 Task: Set the application description to register a new OAuth application for the organization "ryshabh2k" to "Google".
Action: Mouse moved to (918, 87)
Screenshot: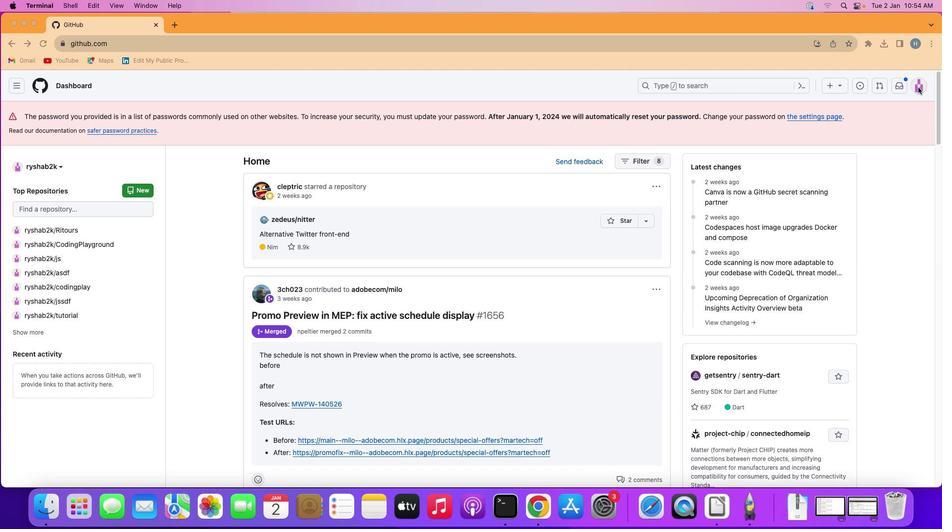 
Action: Mouse pressed left at (918, 87)
Screenshot: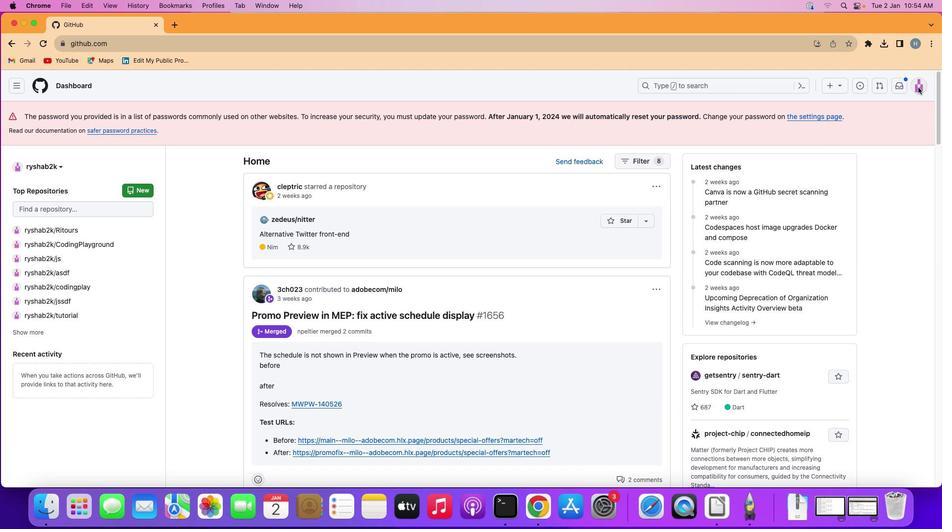 
Action: Mouse moved to (918, 84)
Screenshot: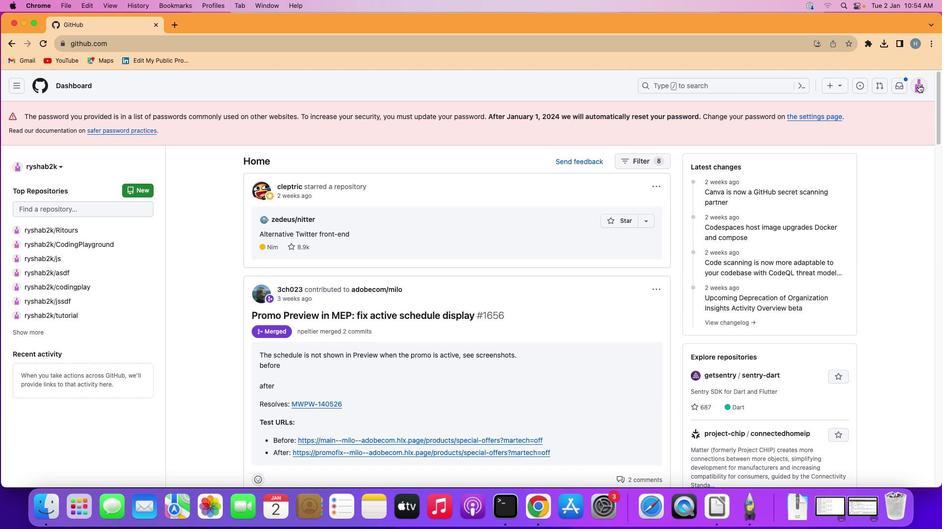 
Action: Mouse pressed left at (918, 84)
Screenshot: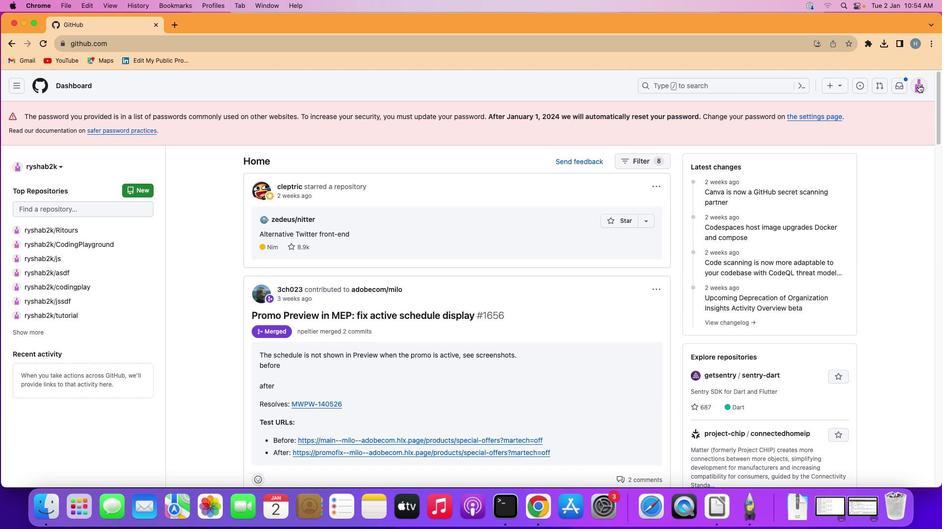 
Action: Mouse moved to (872, 206)
Screenshot: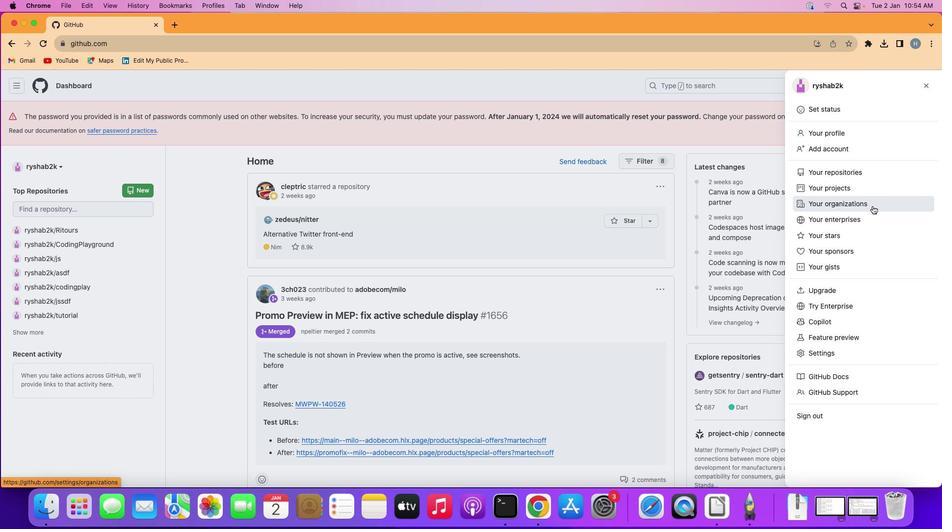 
Action: Mouse pressed left at (872, 206)
Screenshot: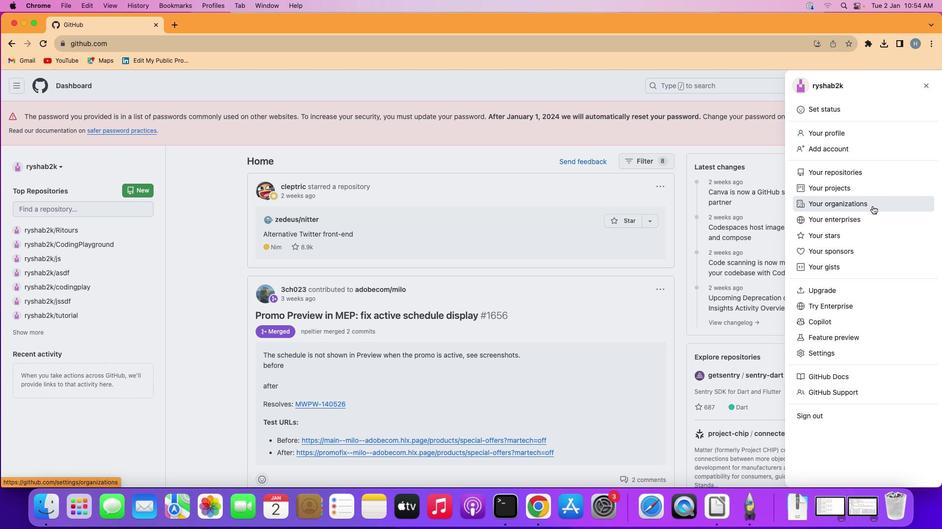 
Action: Mouse moved to (725, 233)
Screenshot: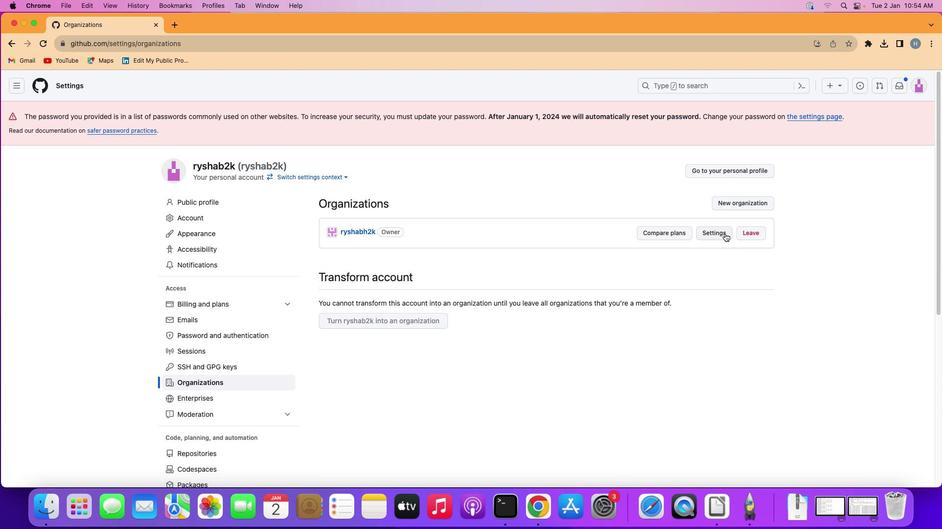 
Action: Mouse pressed left at (725, 233)
Screenshot: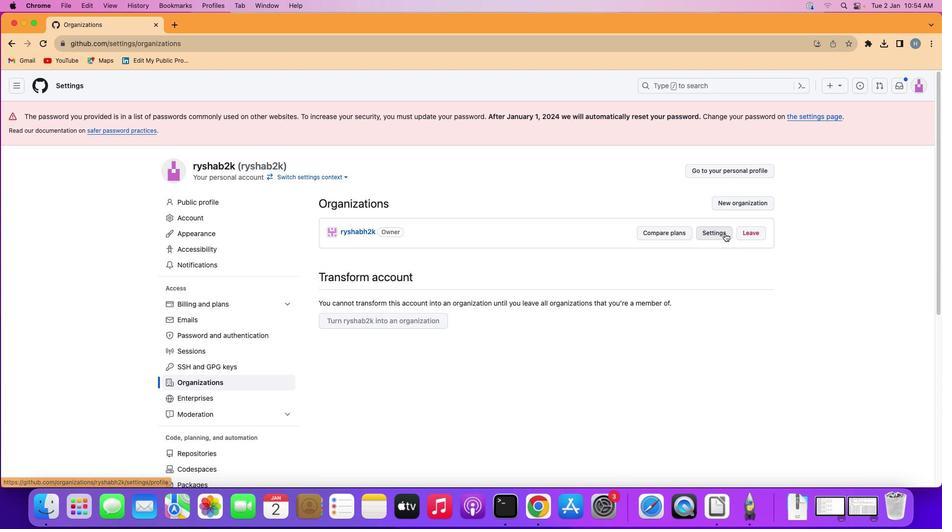
Action: Mouse moved to (306, 350)
Screenshot: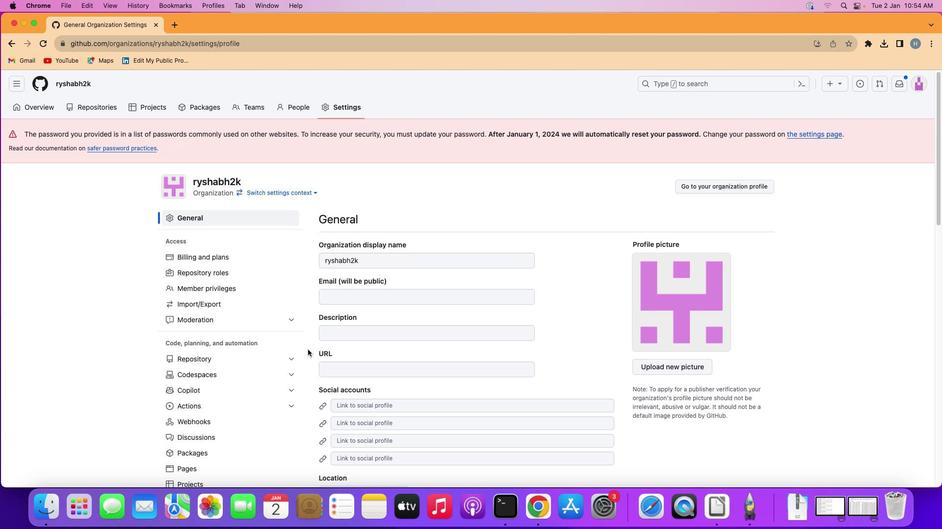 
Action: Mouse scrolled (306, 350) with delta (0, 0)
Screenshot: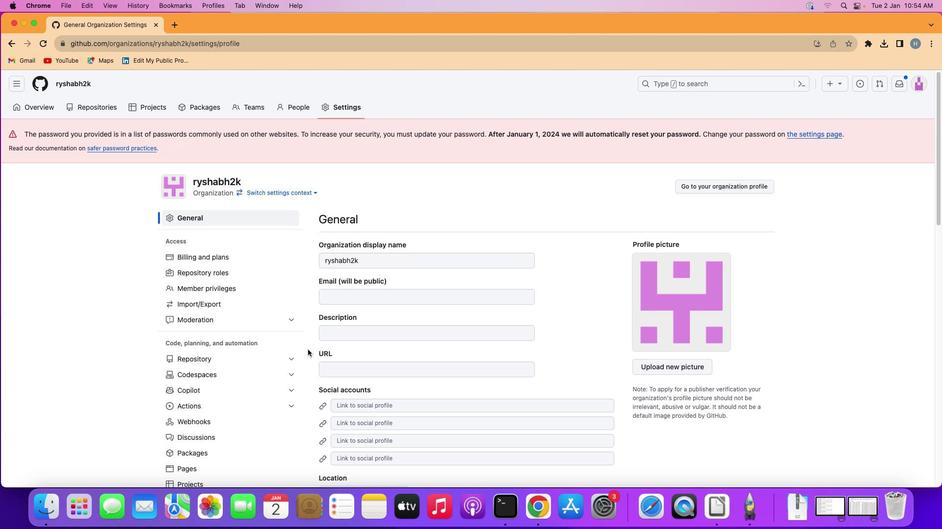 
Action: Mouse moved to (307, 350)
Screenshot: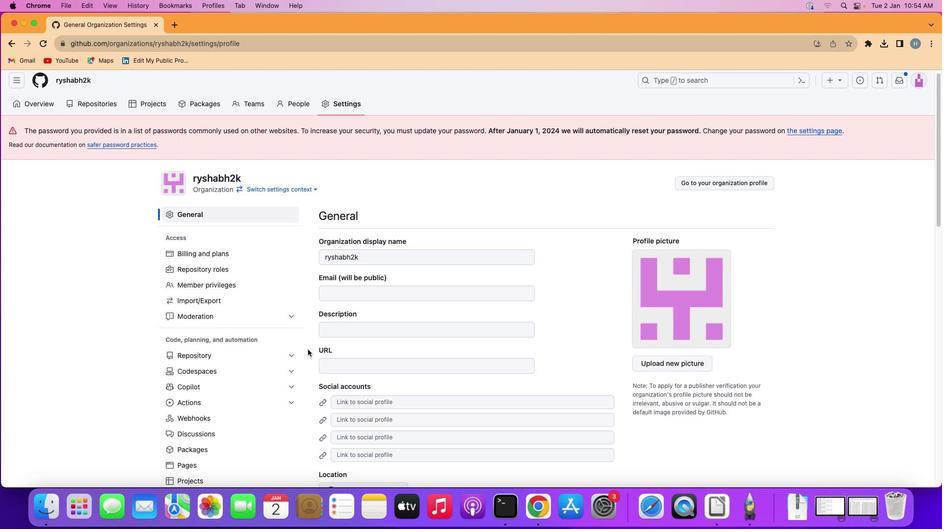 
Action: Mouse scrolled (307, 350) with delta (0, 0)
Screenshot: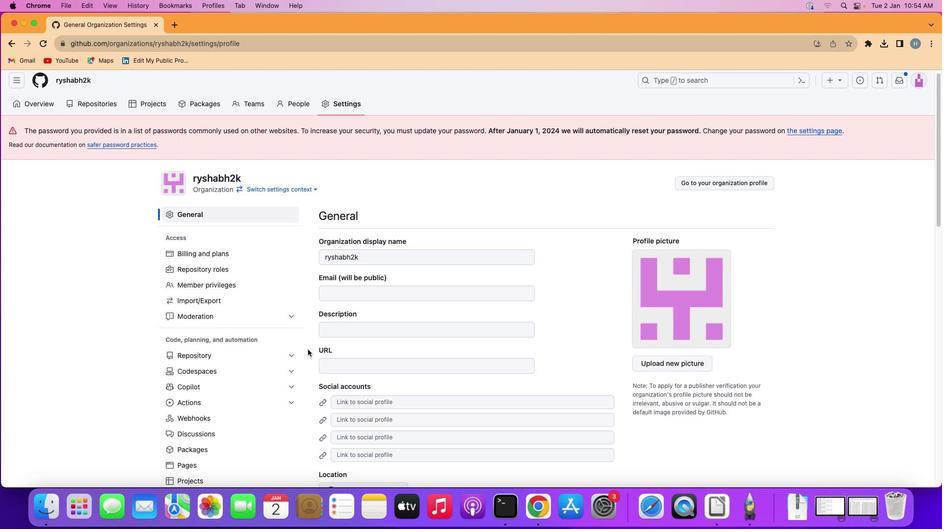 
Action: Mouse moved to (308, 350)
Screenshot: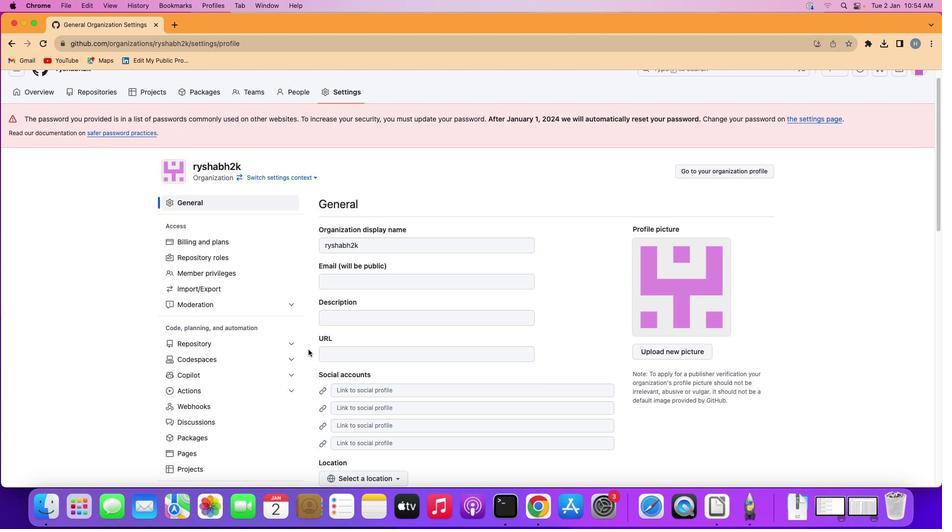 
Action: Mouse scrolled (308, 350) with delta (0, 0)
Screenshot: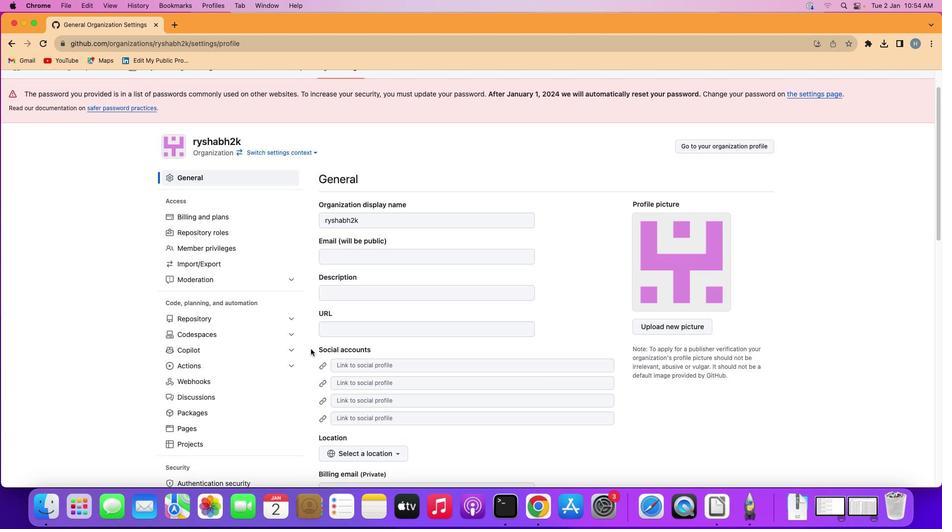 
Action: Mouse scrolled (308, 350) with delta (0, 0)
Screenshot: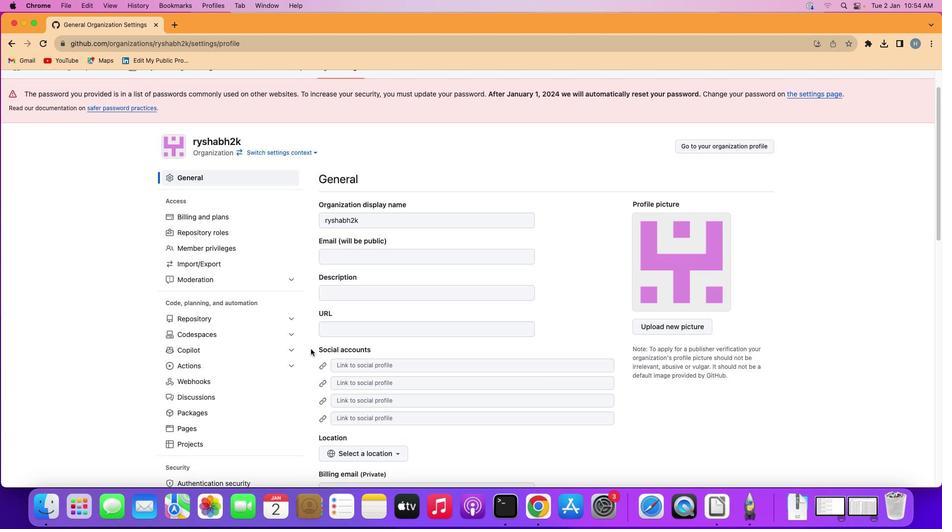 
Action: Mouse moved to (308, 350)
Screenshot: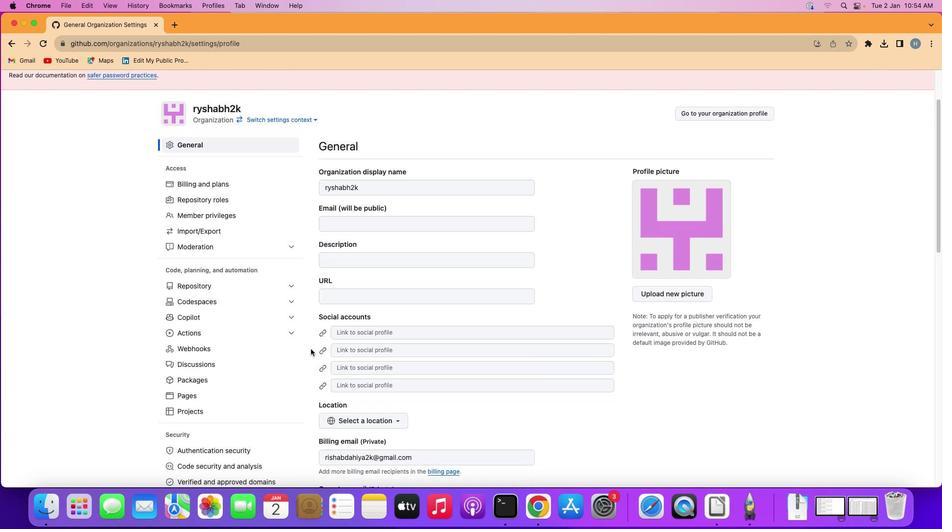 
Action: Mouse scrolled (308, 350) with delta (0, -1)
Screenshot: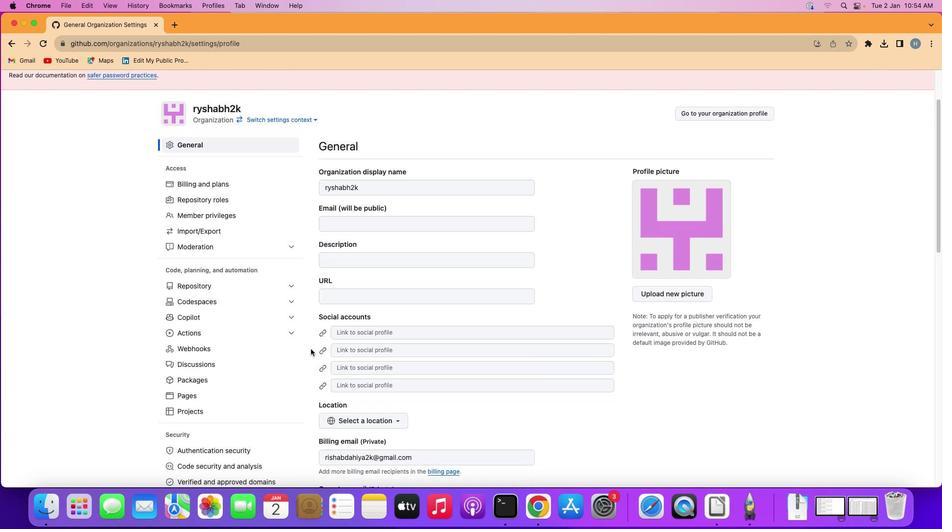 
Action: Mouse moved to (308, 349)
Screenshot: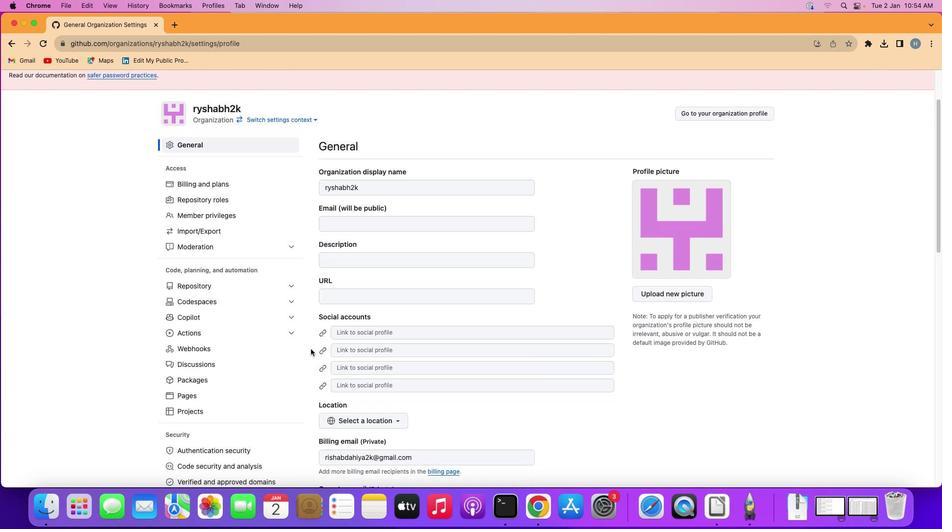 
Action: Mouse scrolled (308, 349) with delta (0, 1)
Screenshot: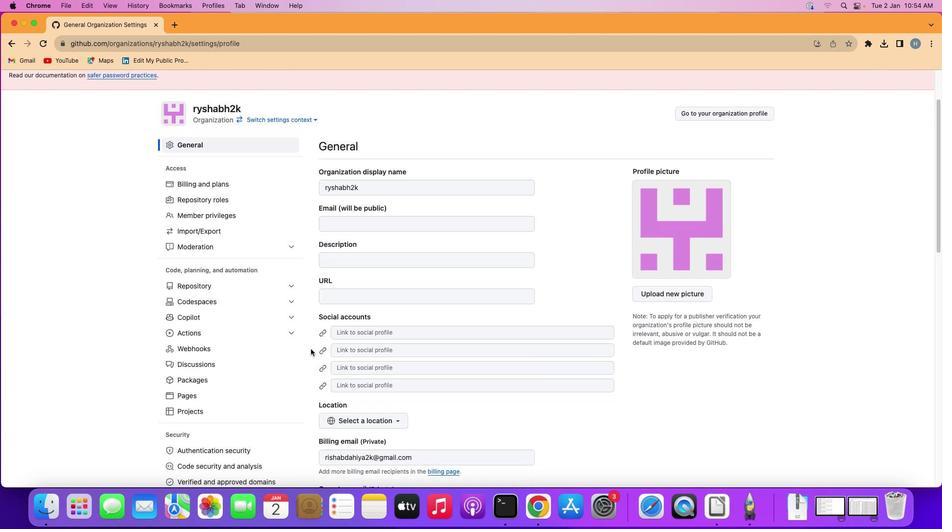 
Action: Mouse moved to (308, 349)
Screenshot: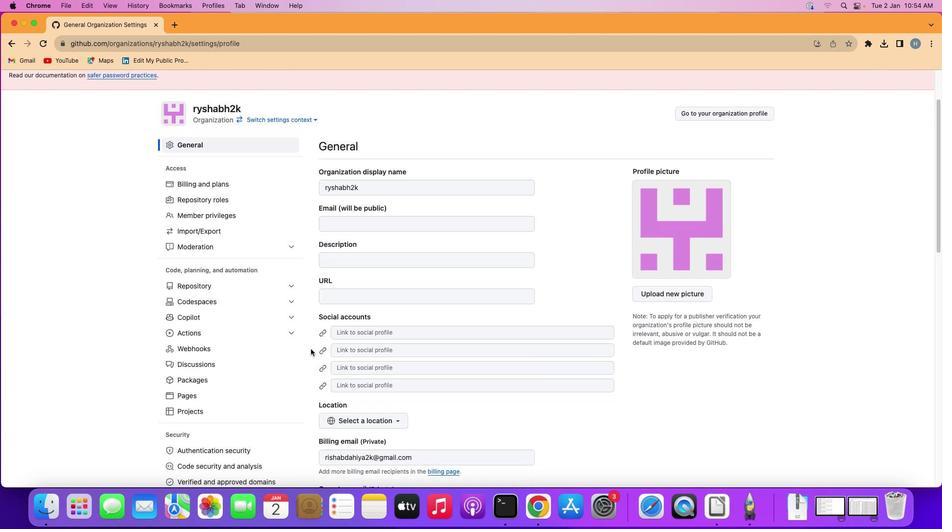 
Action: Mouse scrolled (308, 349) with delta (0, -1)
Screenshot: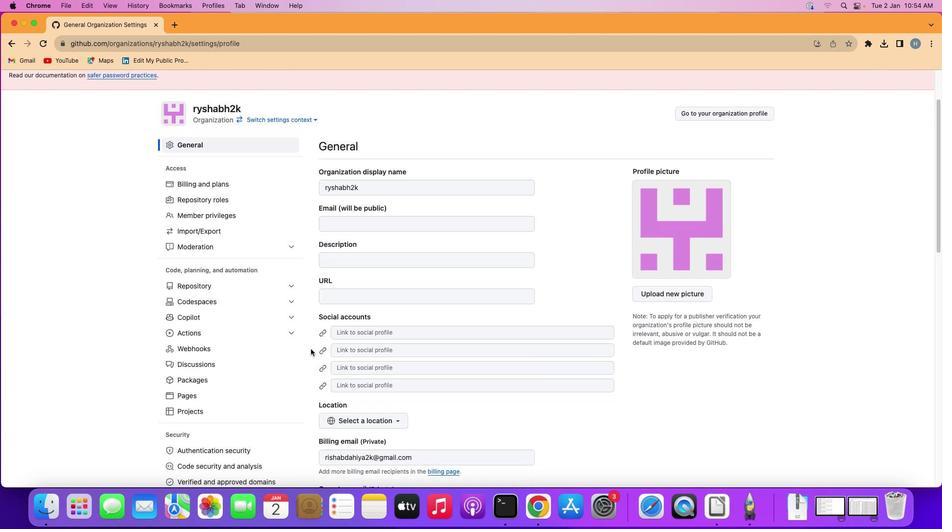 
Action: Mouse moved to (309, 349)
Screenshot: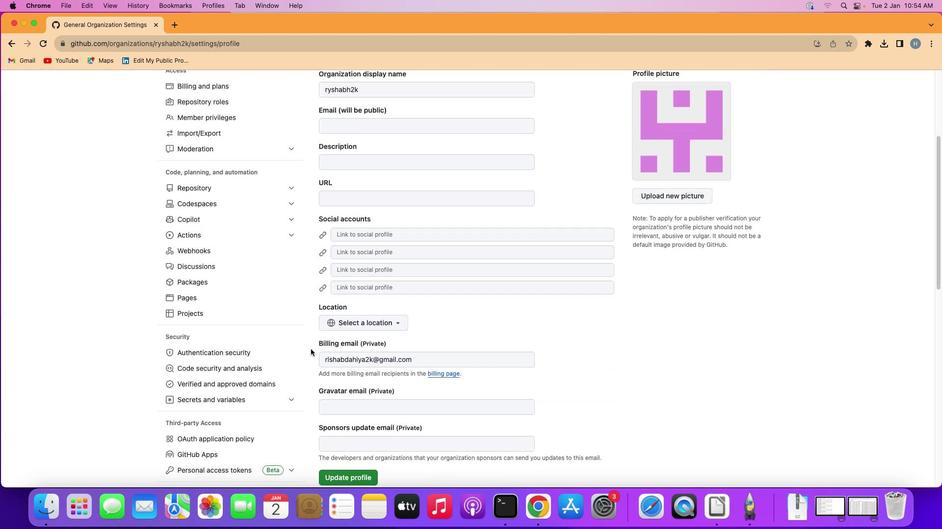 
Action: Mouse scrolled (309, 349) with delta (0, -1)
Screenshot: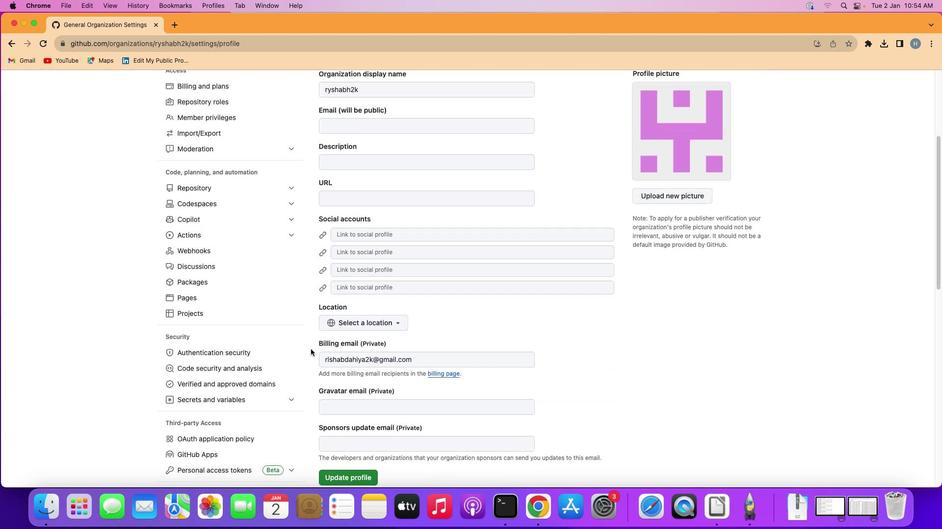 
Action: Mouse moved to (311, 349)
Screenshot: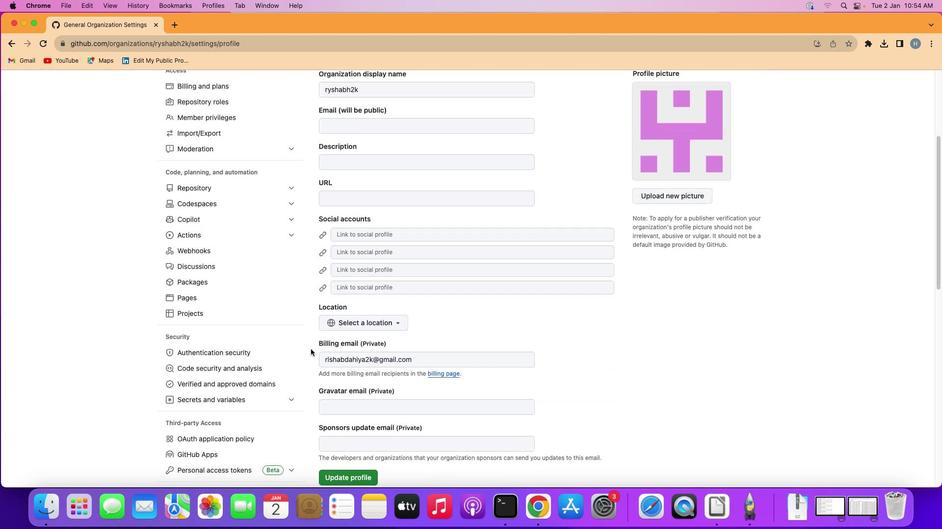 
Action: Mouse scrolled (311, 349) with delta (0, 0)
Screenshot: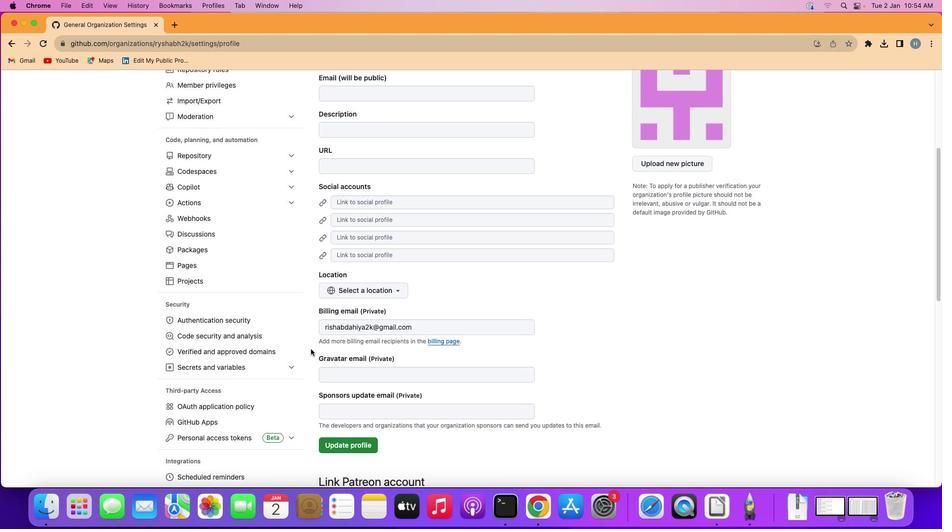 
Action: Mouse scrolled (311, 349) with delta (0, 0)
Screenshot: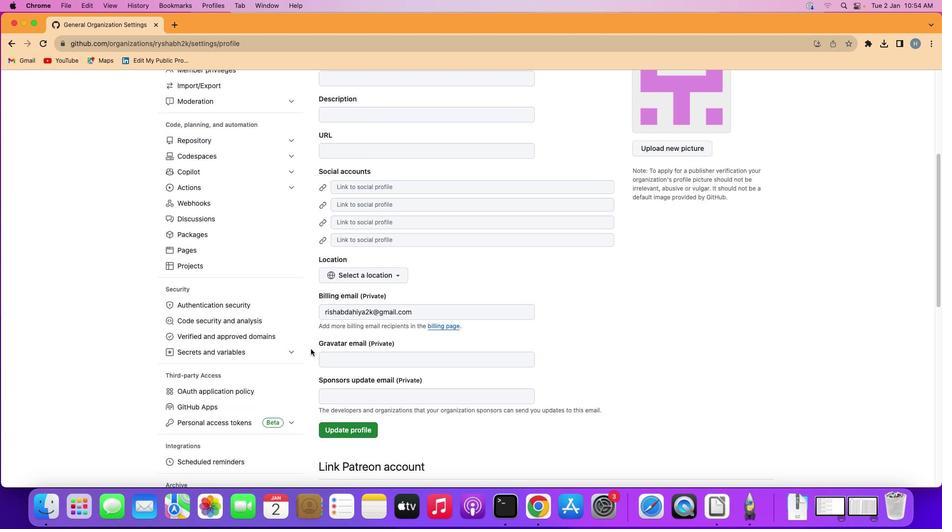 
Action: Mouse scrolled (311, 349) with delta (0, 0)
Screenshot: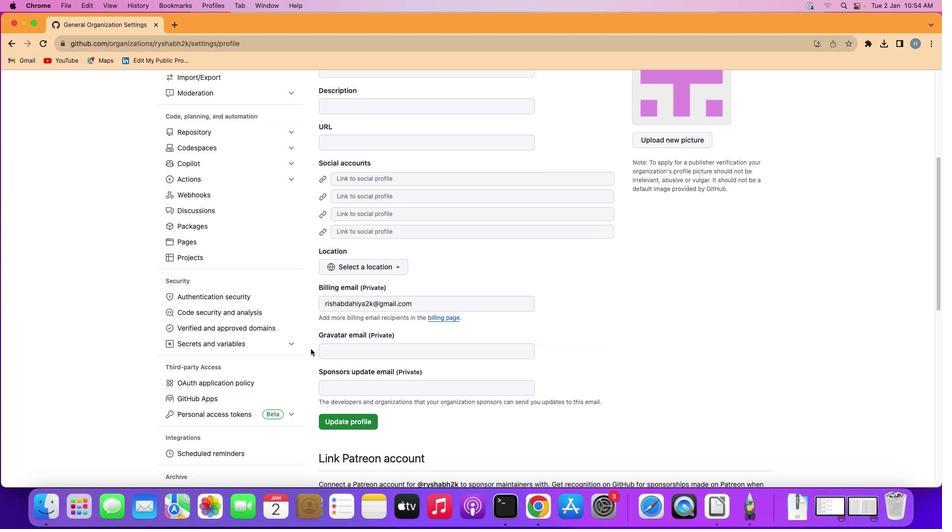 
Action: Mouse scrolled (311, 349) with delta (0, 0)
Screenshot: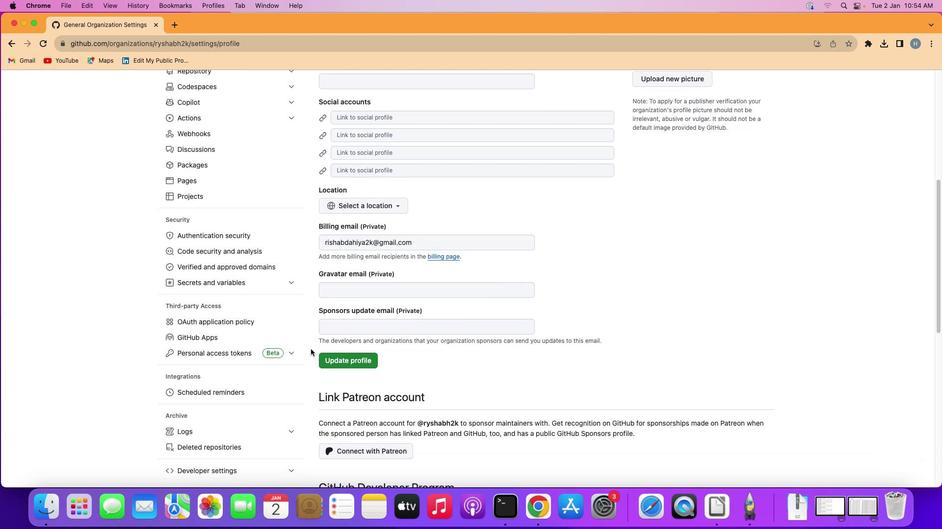 
Action: Mouse scrolled (311, 349) with delta (0, 0)
Screenshot: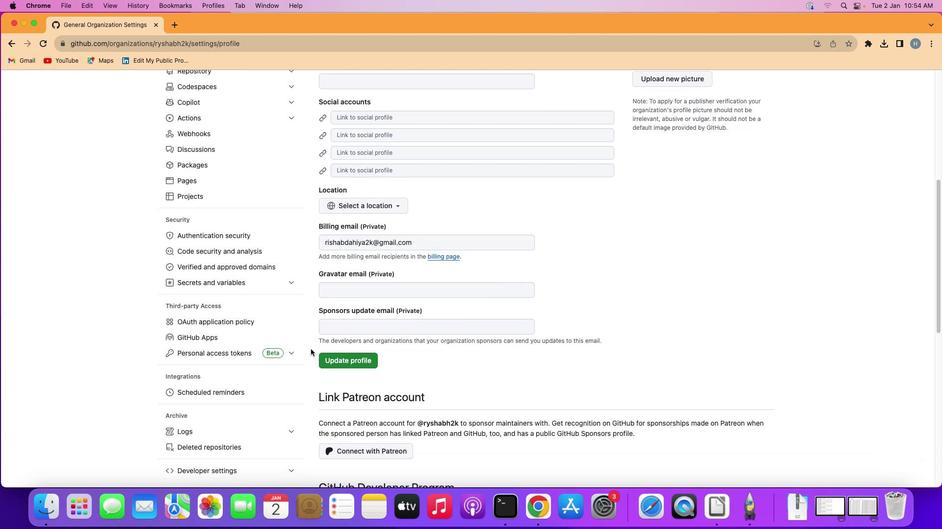 
Action: Mouse scrolled (311, 349) with delta (0, -1)
Screenshot: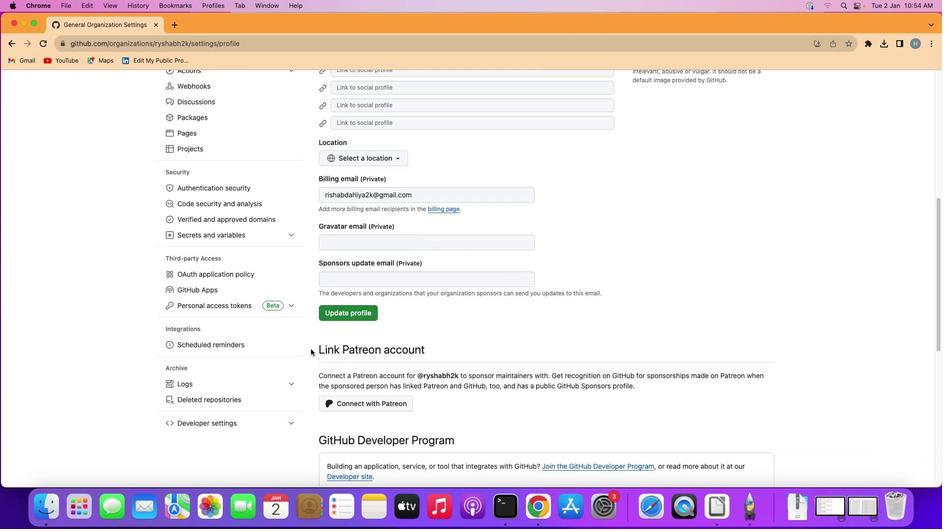 
Action: Mouse scrolled (311, 349) with delta (0, -1)
Screenshot: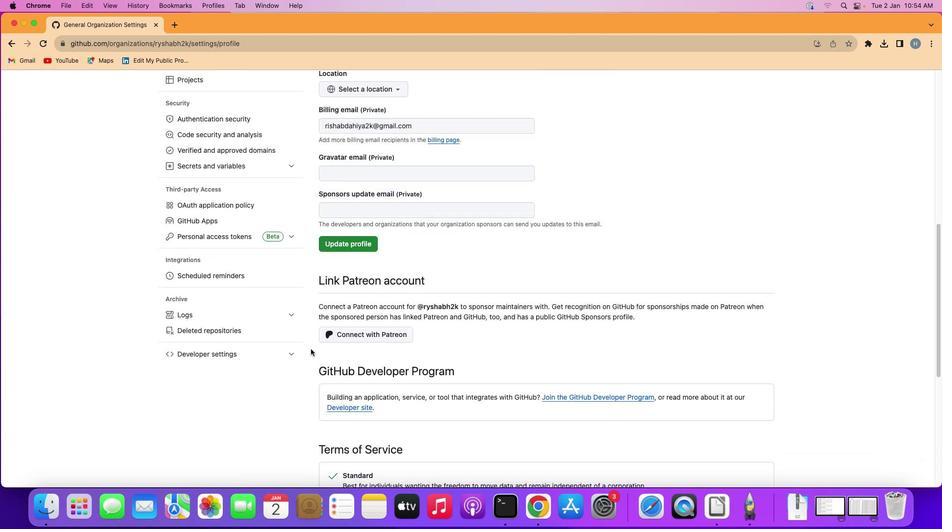 
Action: Mouse moved to (310, 349)
Screenshot: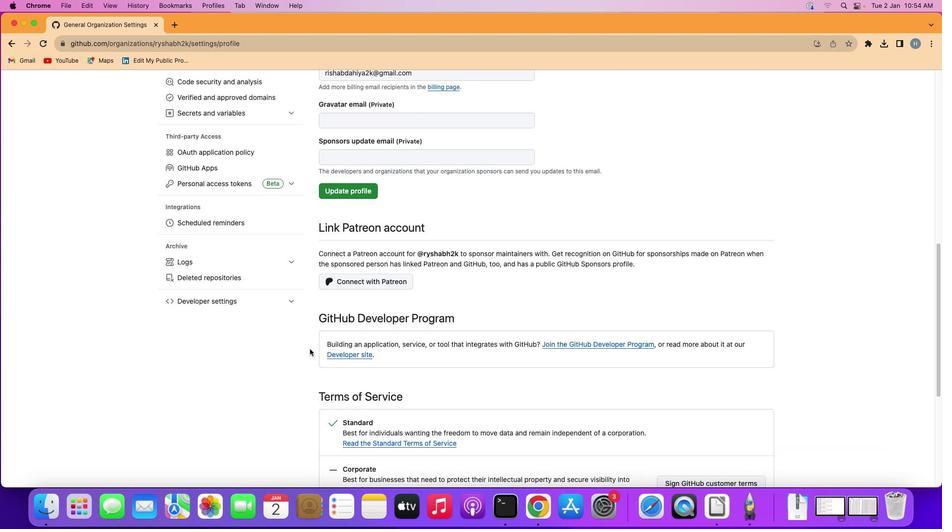 
Action: Mouse scrolled (310, 349) with delta (0, 0)
Screenshot: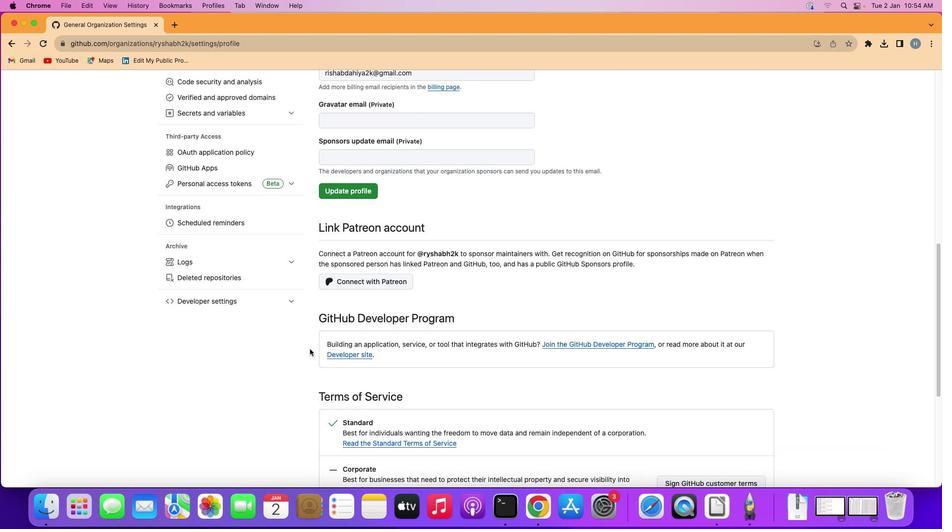 
Action: Mouse moved to (310, 349)
Screenshot: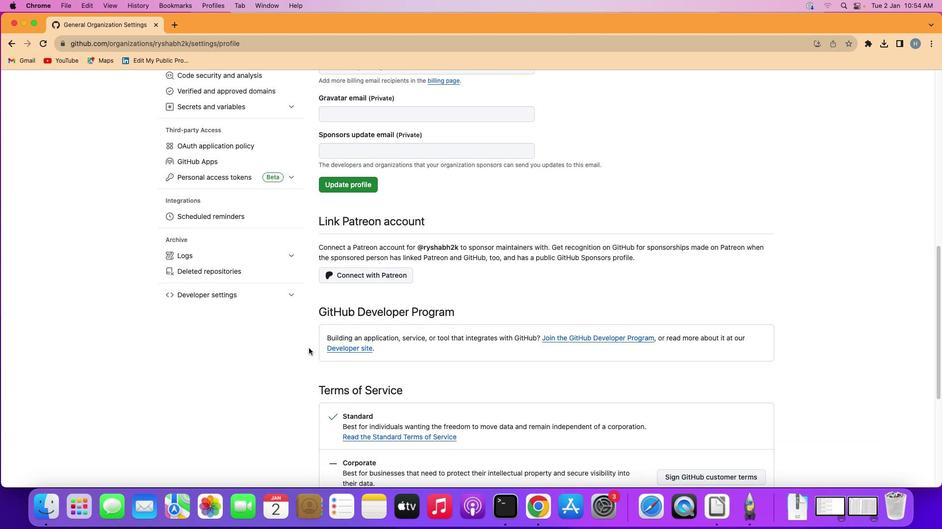 
Action: Mouse scrolled (310, 349) with delta (0, 0)
Screenshot: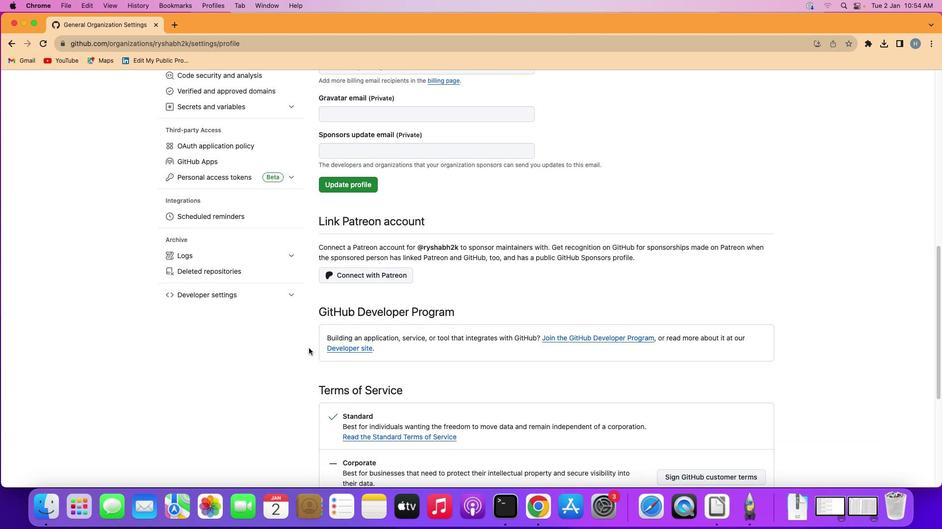 
Action: Mouse moved to (272, 289)
Screenshot: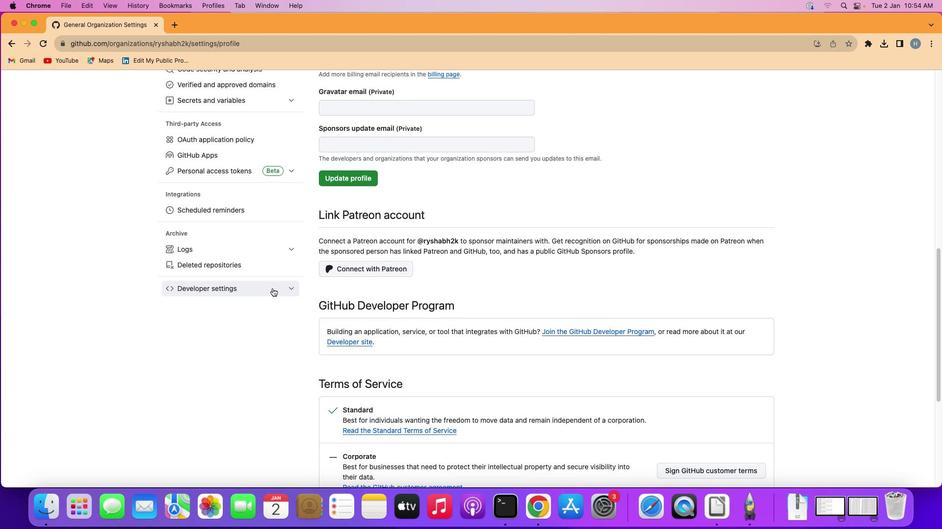 
Action: Mouse pressed left at (272, 289)
Screenshot: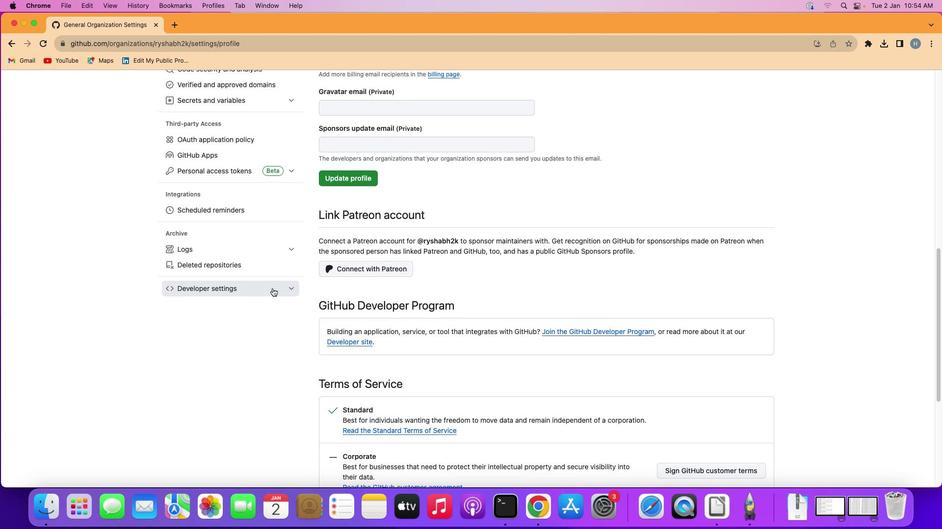
Action: Mouse moved to (251, 301)
Screenshot: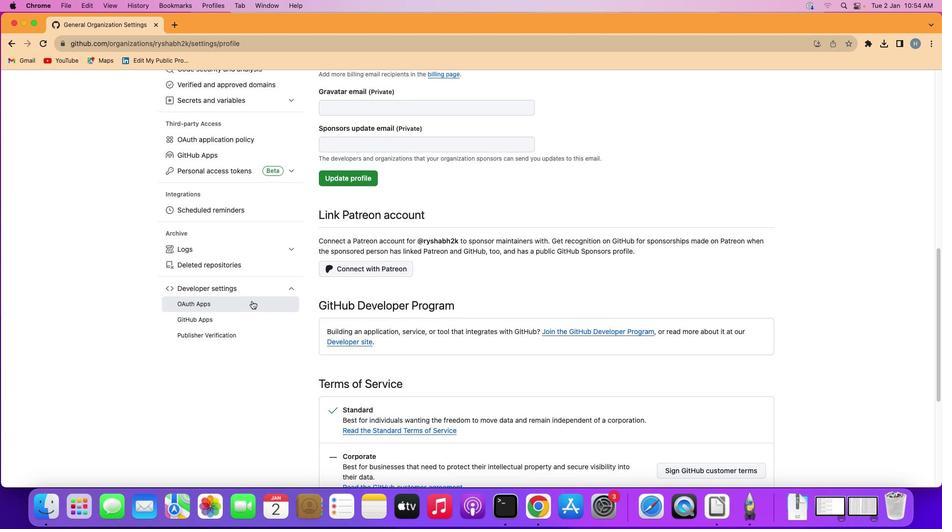 
Action: Mouse pressed left at (251, 301)
Screenshot: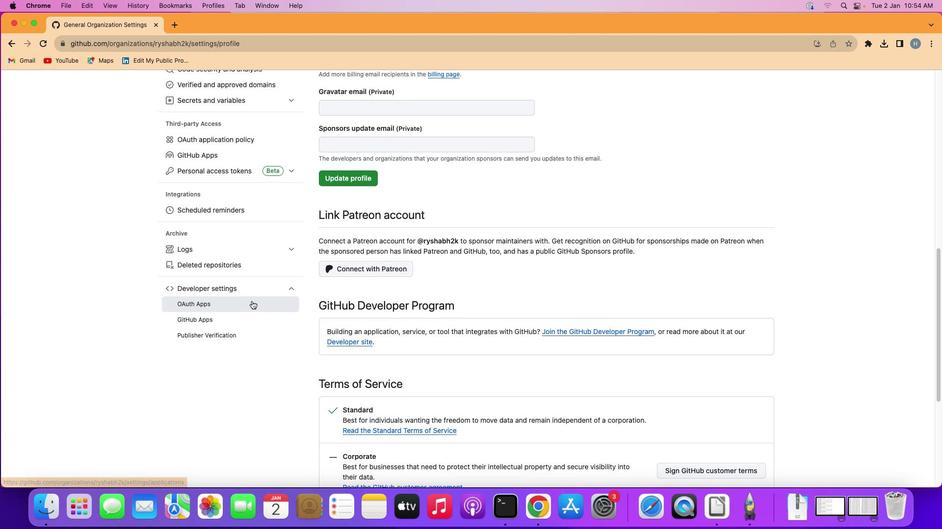 
Action: Mouse moved to (554, 256)
Screenshot: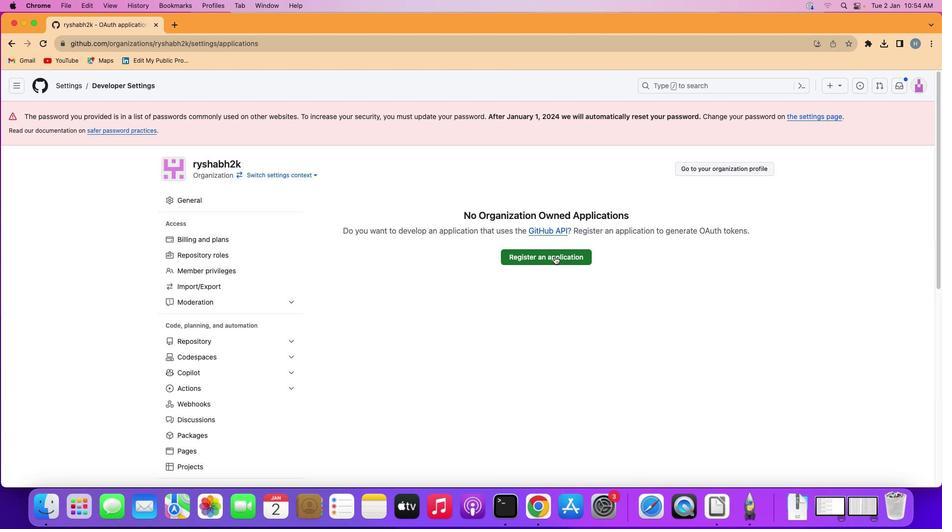 
Action: Mouse pressed left at (554, 256)
Screenshot: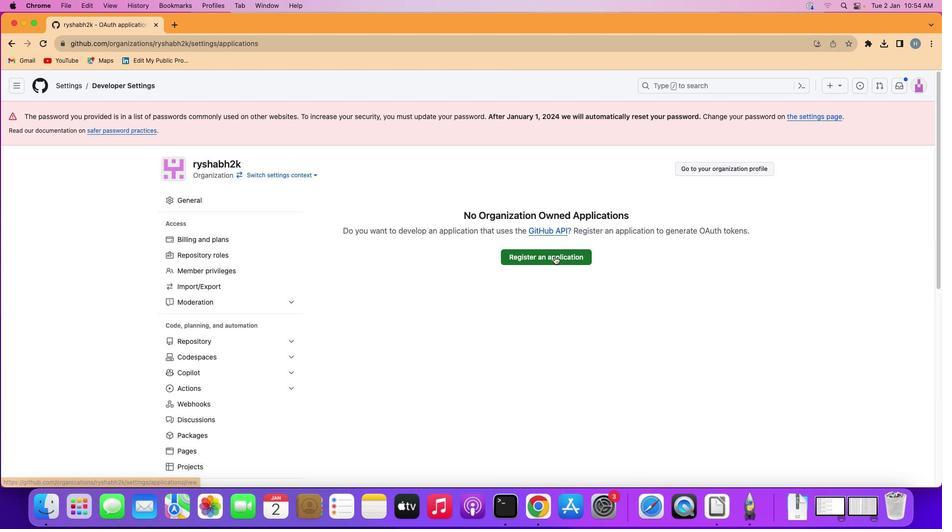 
Action: Mouse moved to (367, 315)
Screenshot: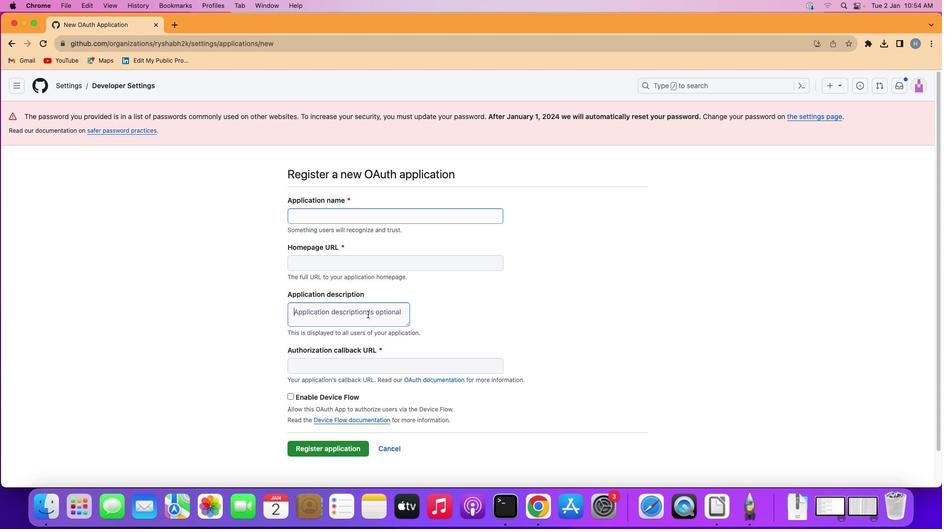 
Action: Mouse pressed left at (367, 315)
Screenshot: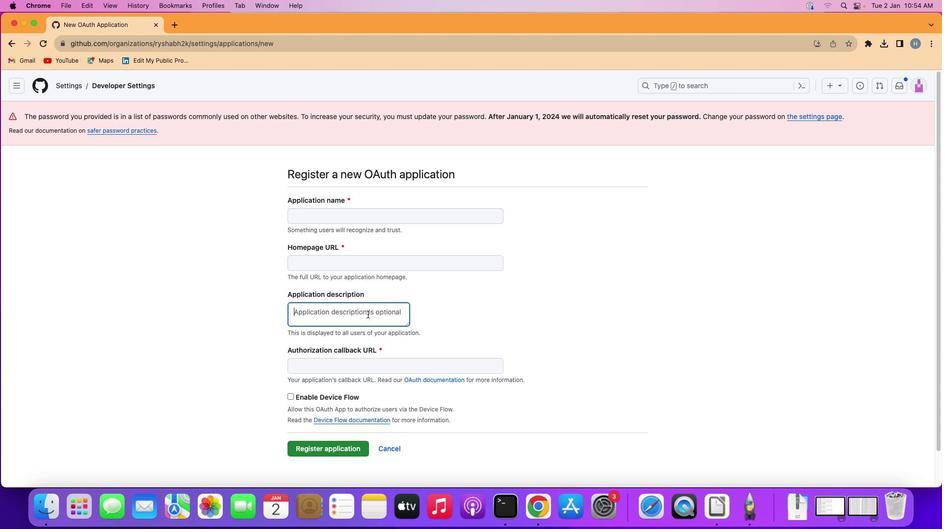 
Action: Mouse moved to (367, 315)
Screenshot: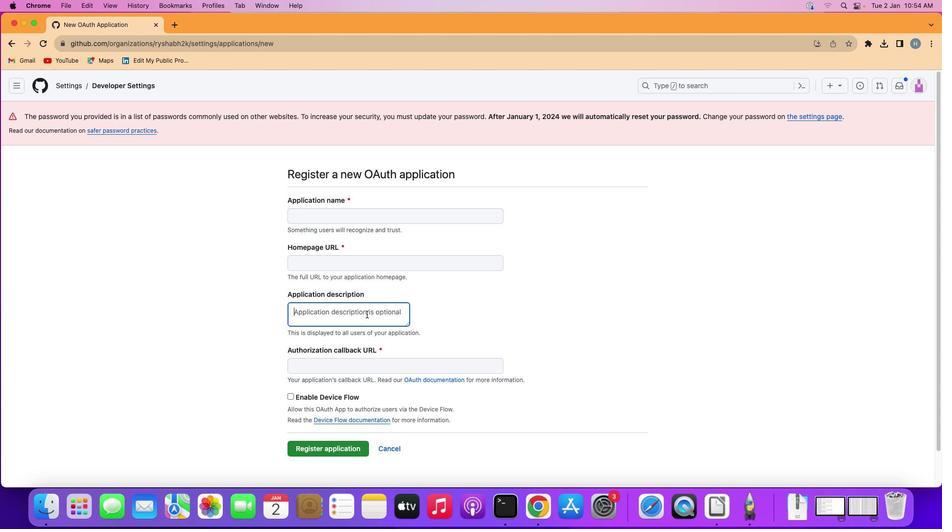 
Action: Key pressed 'G'Key.caps_lock'o''o''g''l''e'
Screenshot: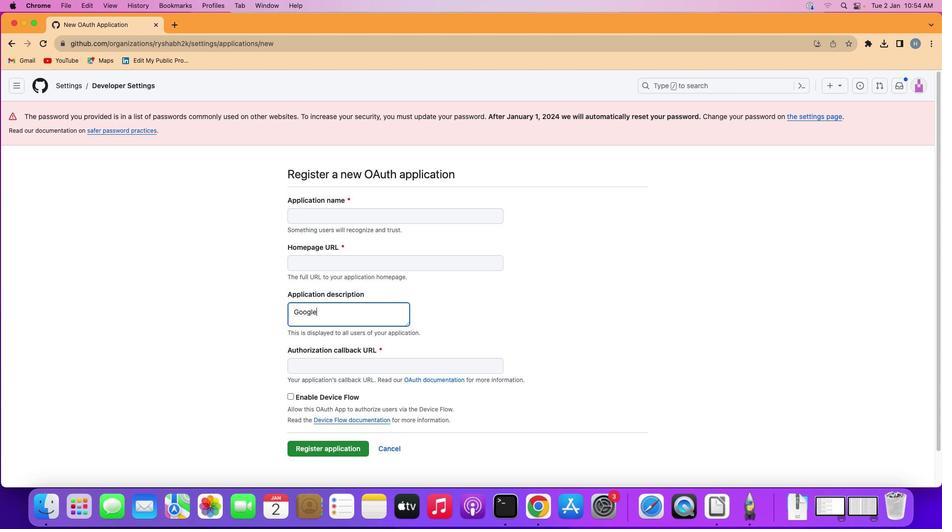 
